 Task: Add Sprouts Organic Grade A Maple Syrup to the cart.
Action: Mouse moved to (742, 295)
Screenshot: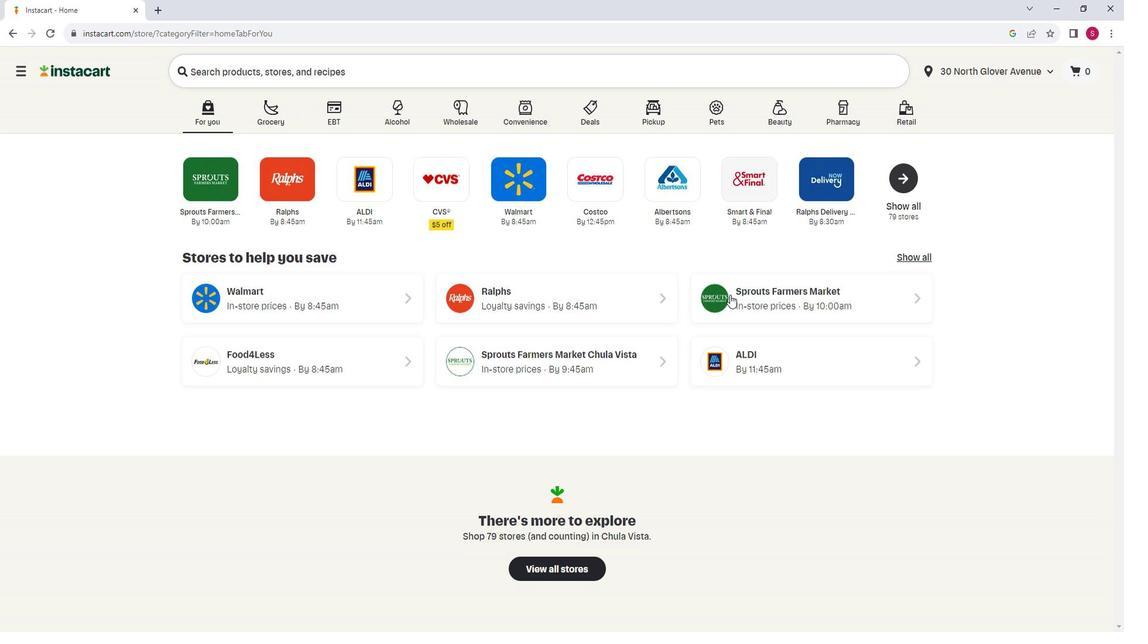 
Action: Mouse pressed left at (742, 295)
Screenshot: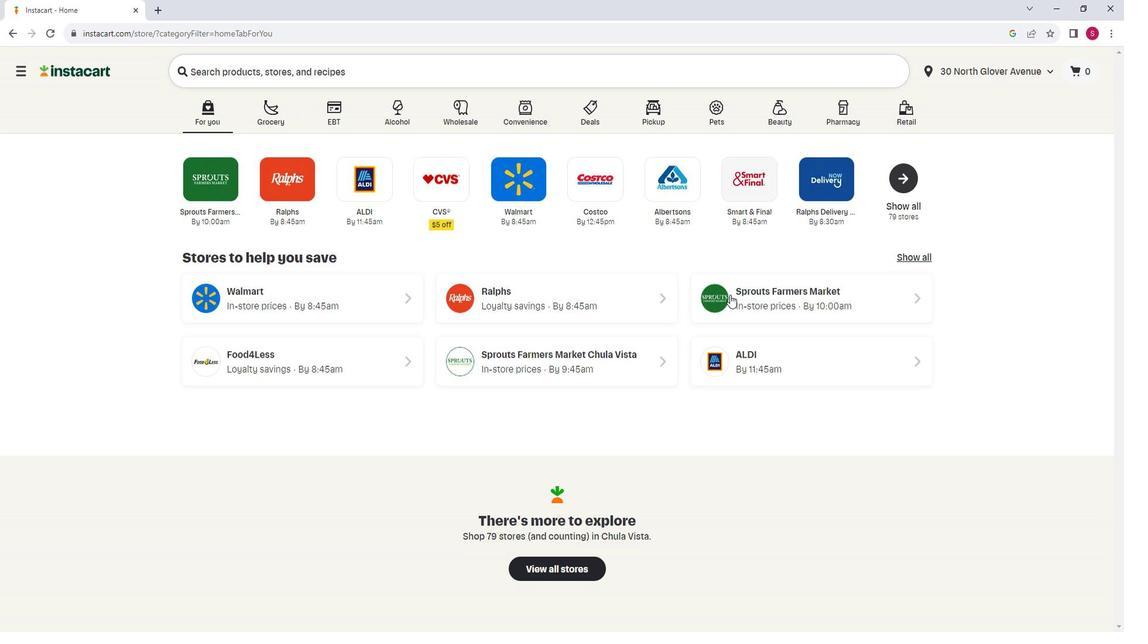 
Action: Mouse moved to (74, 429)
Screenshot: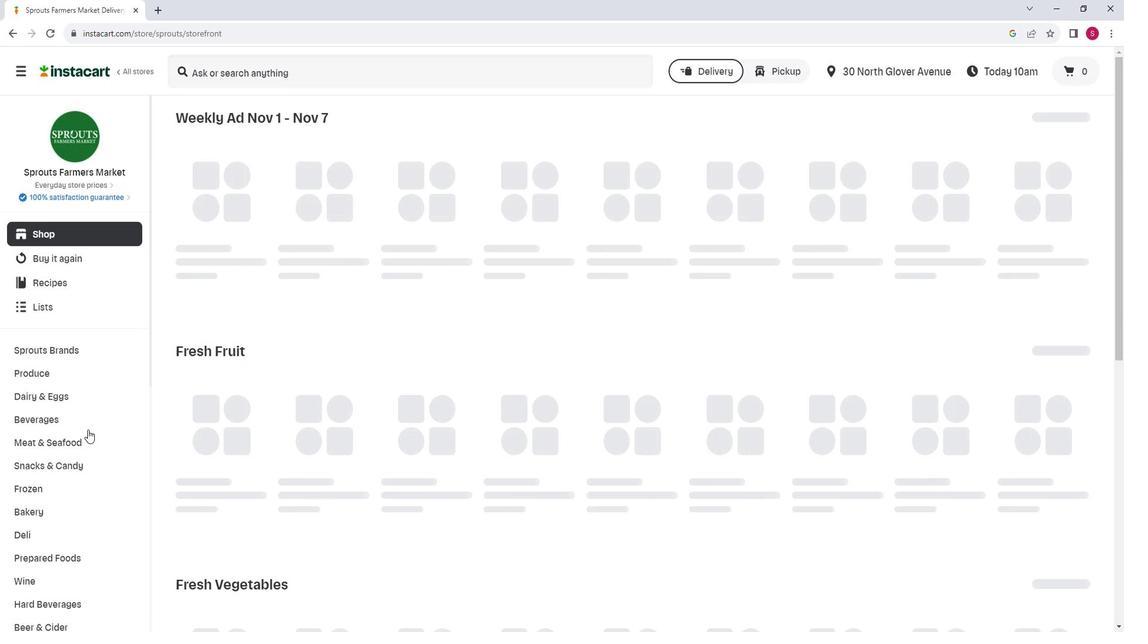 
Action: Mouse scrolled (74, 429) with delta (0, 0)
Screenshot: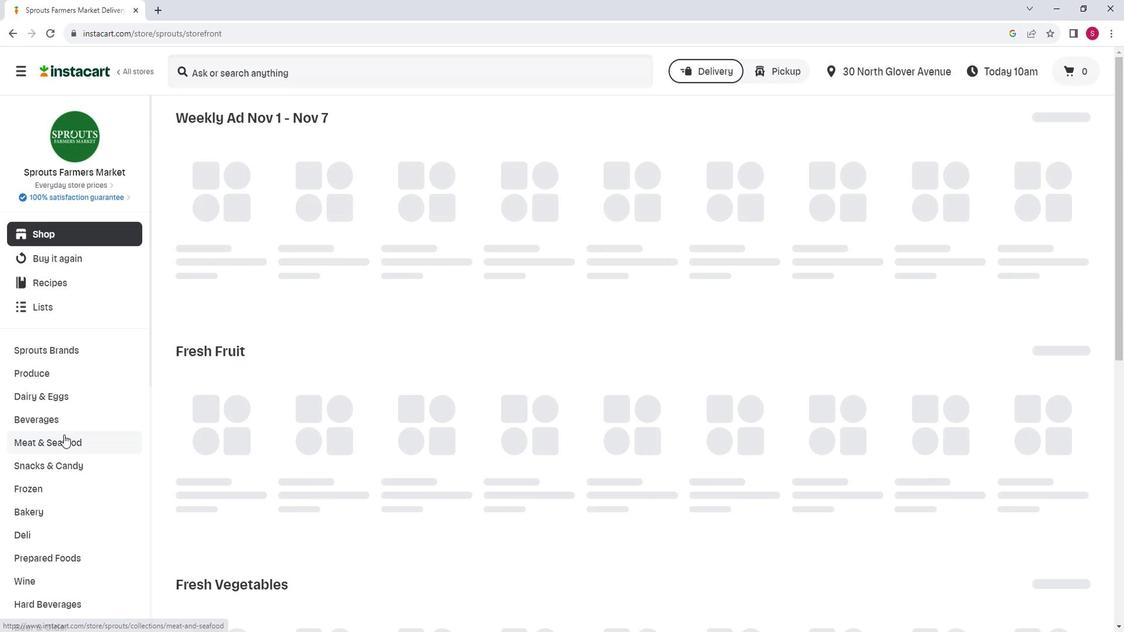 
Action: Mouse scrolled (74, 429) with delta (0, 0)
Screenshot: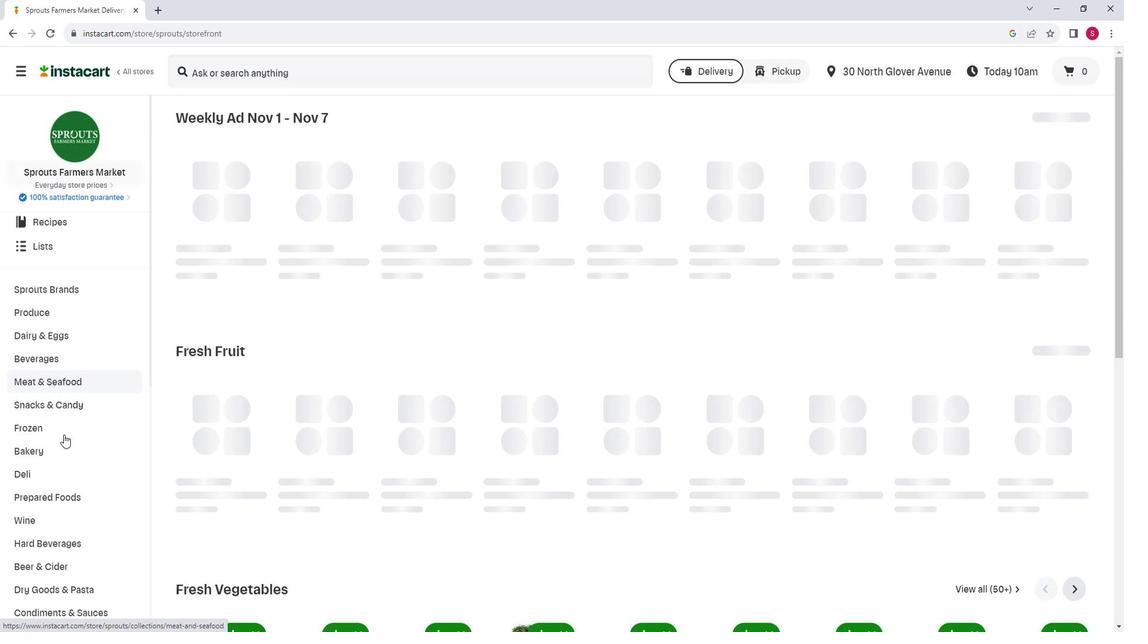 
Action: Mouse moved to (80, 588)
Screenshot: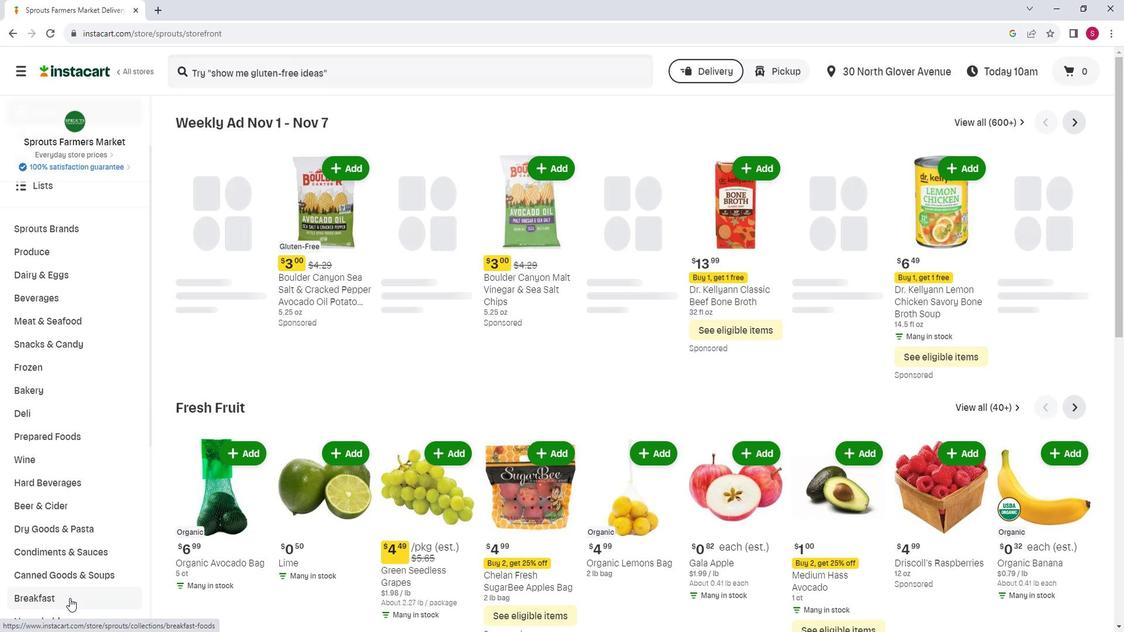 
Action: Mouse pressed left at (80, 588)
Screenshot: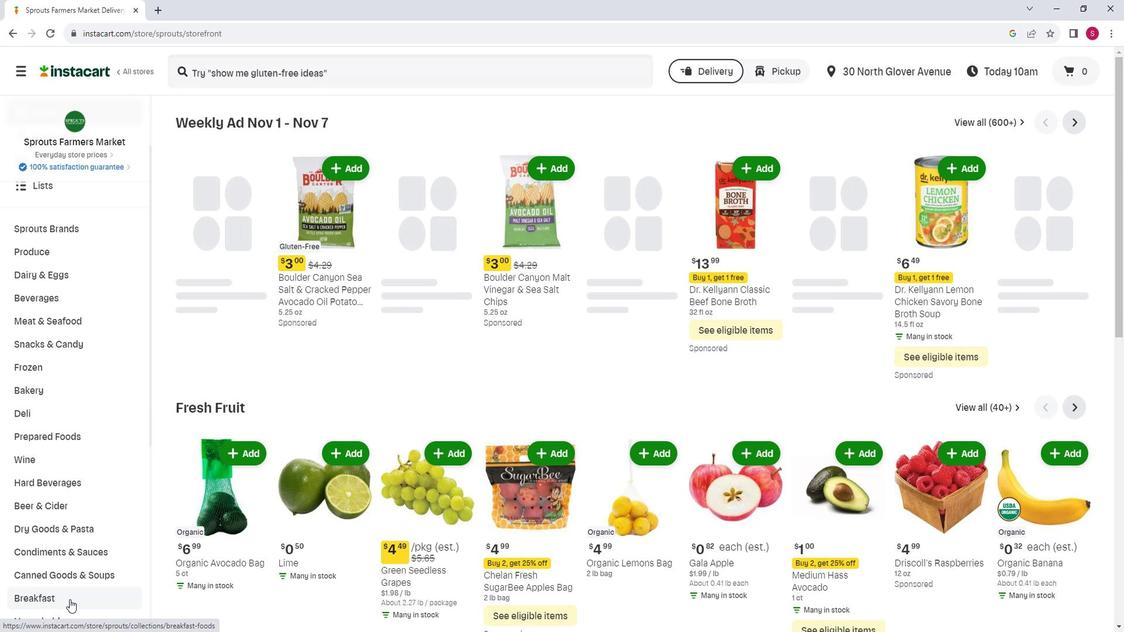 
Action: Mouse moved to (635, 157)
Screenshot: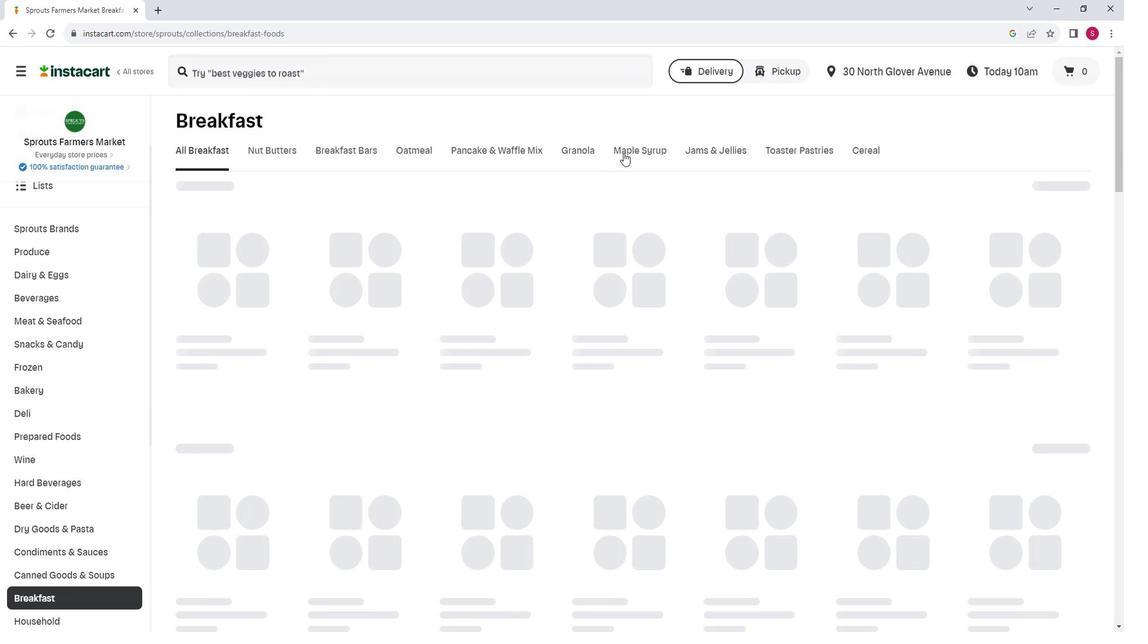 
Action: Mouse pressed left at (635, 157)
Screenshot: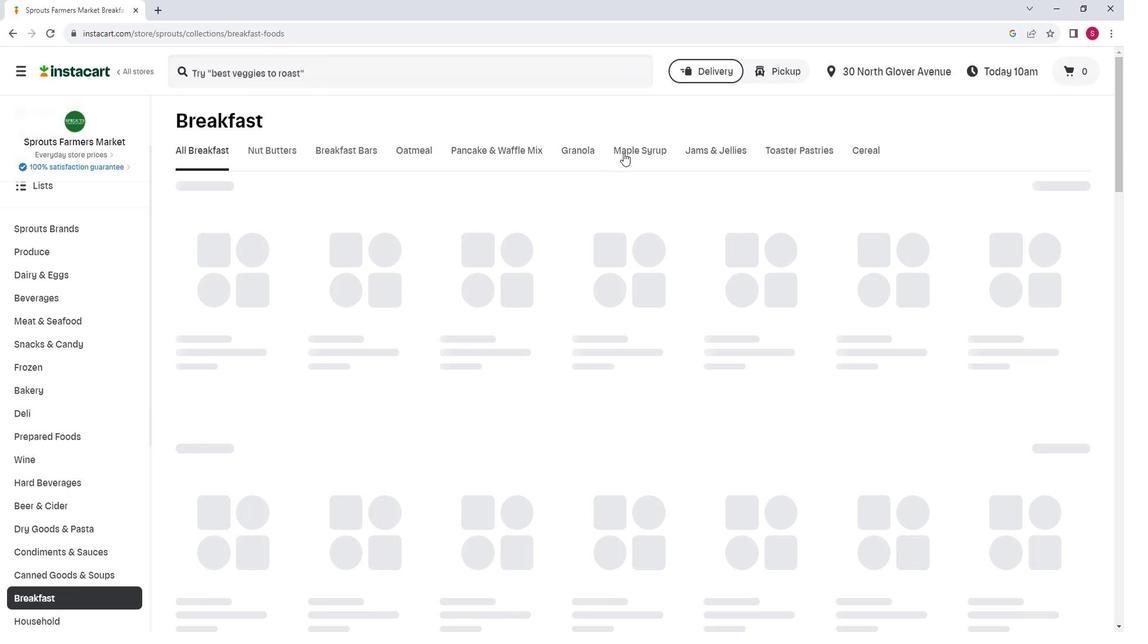 
Action: Mouse moved to (548, 250)
Screenshot: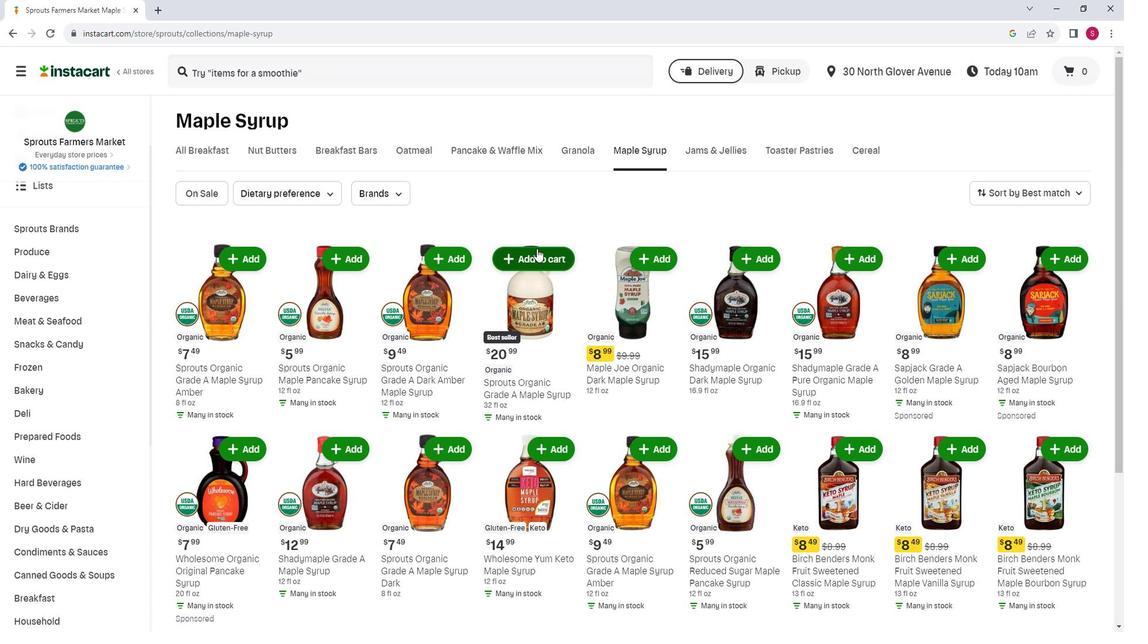 
Action: Mouse pressed left at (548, 250)
Screenshot: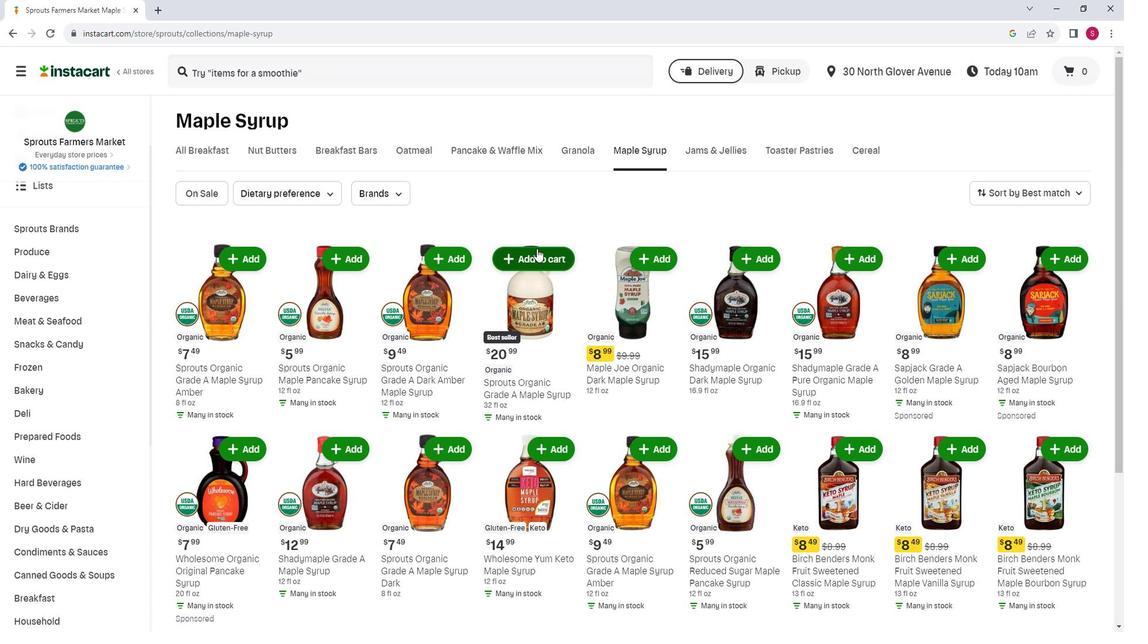 
Action: Mouse moved to (558, 220)
Screenshot: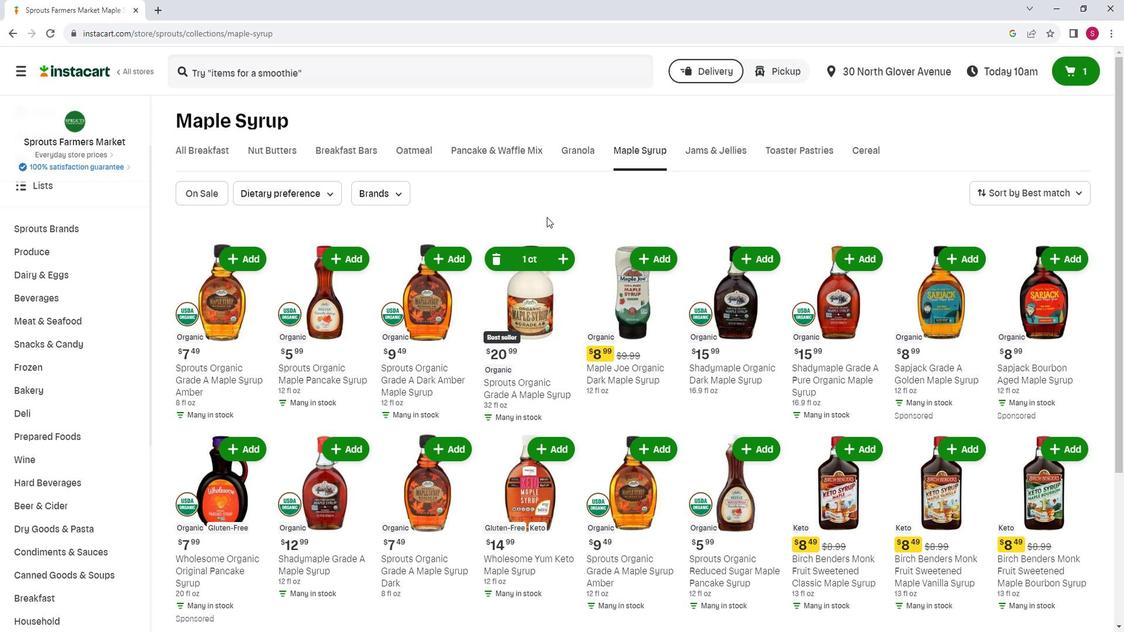 
